 Task: Create List Brand Portfolio Review in Board Content Marketing Platforms to Workspace Corporate Housing. Create List Brand Extension Analysis in Board Business Model Canvas Creation to Workspace Corporate Housing. Create List Brand Extension Strategy in Board Sales Pipeline Management and Forecasting to Workspace Corporate Housing
Action: Mouse moved to (323, 120)
Screenshot: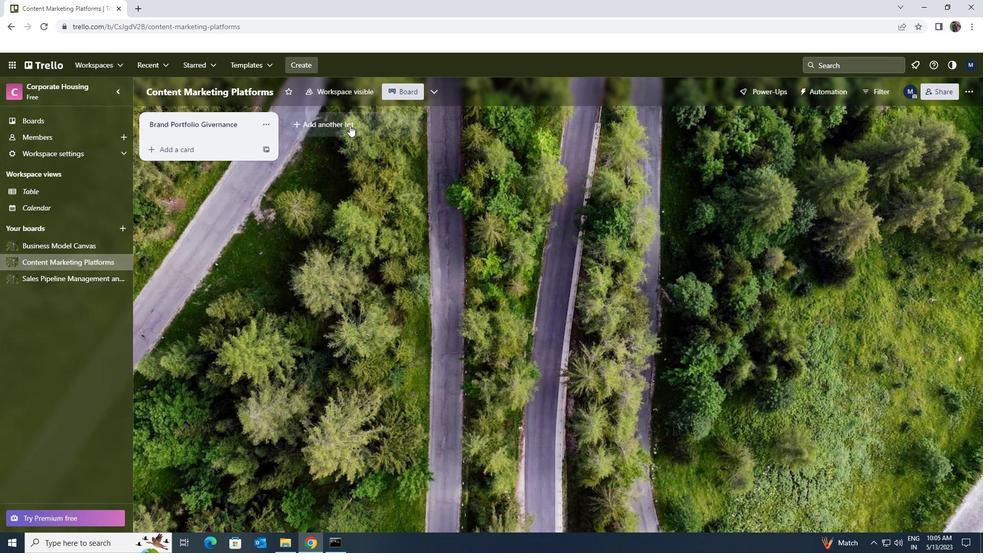 
Action: Mouse pressed left at (323, 120)
Screenshot: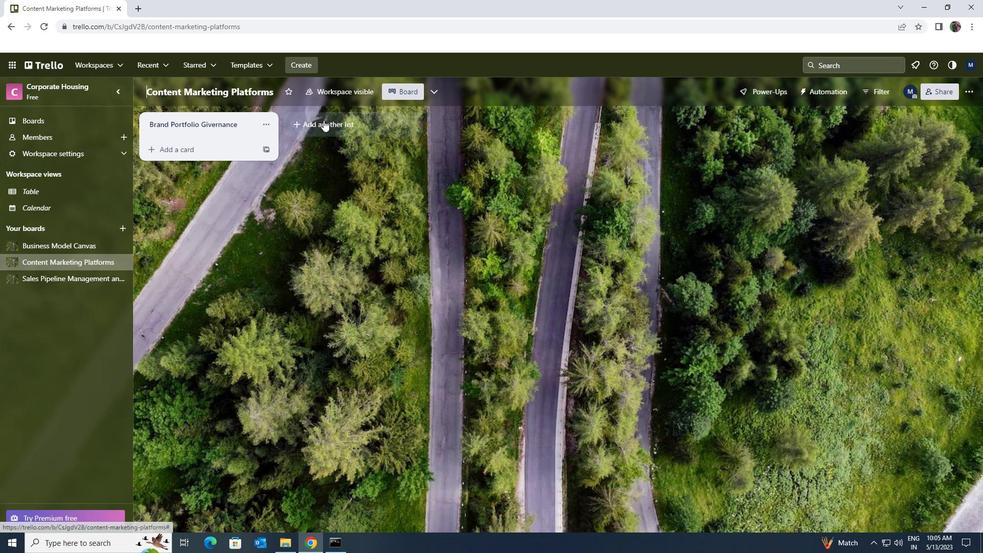 
Action: Key pressed <Key.shift>BRAND<Key.space><Key.shift>PORTFOLIO<Key.space><Key.shift>REVIEW
Screenshot: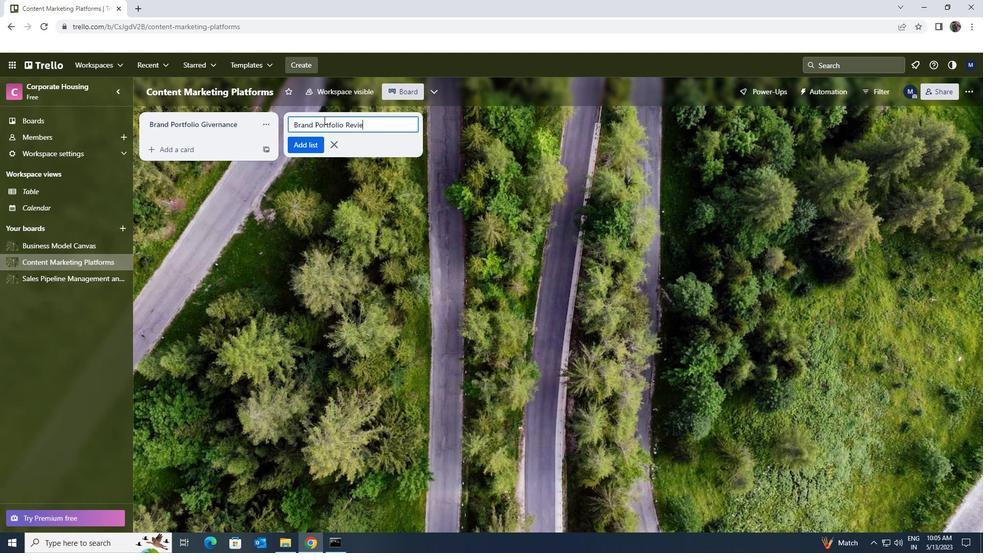 
Action: Mouse moved to (317, 145)
Screenshot: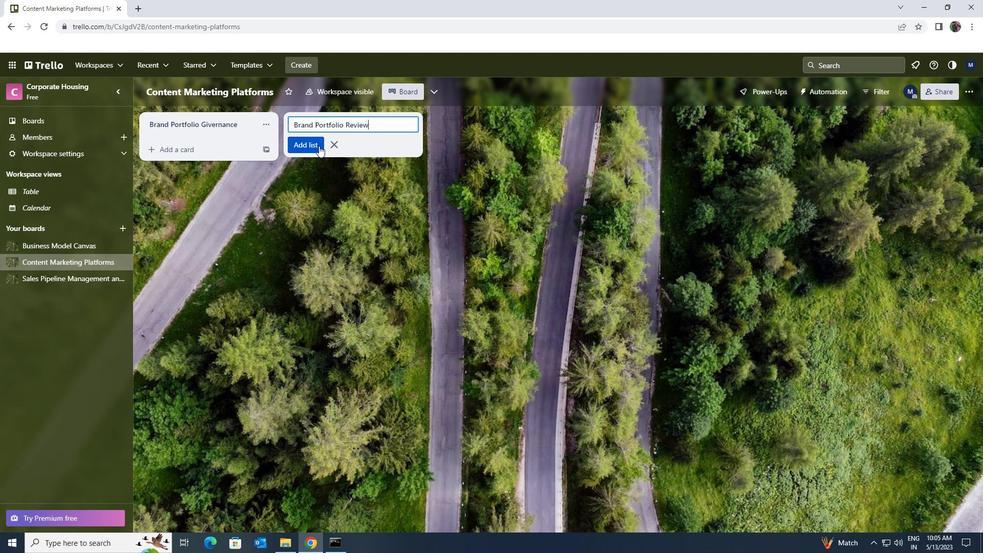 
Action: Mouse pressed left at (317, 145)
Screenshot: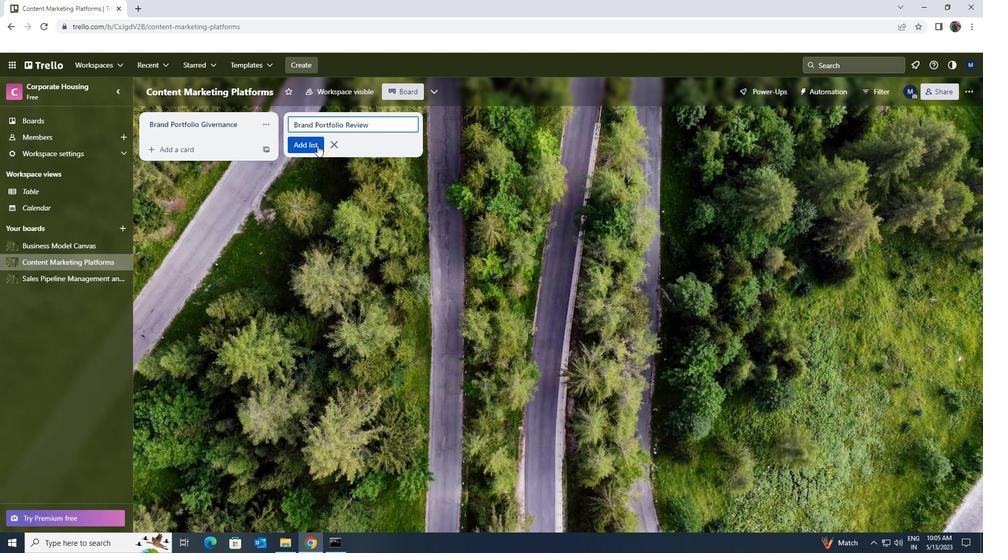 
Action: Mouse moved to (50, 244)
Screenshot: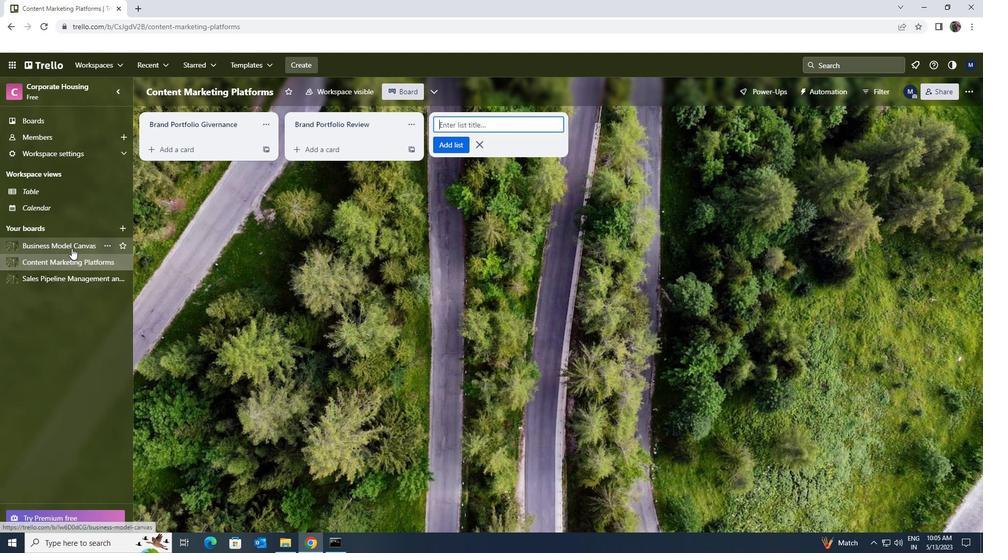 
Action: Mouse pressed left at (50, 244)
Screenshot: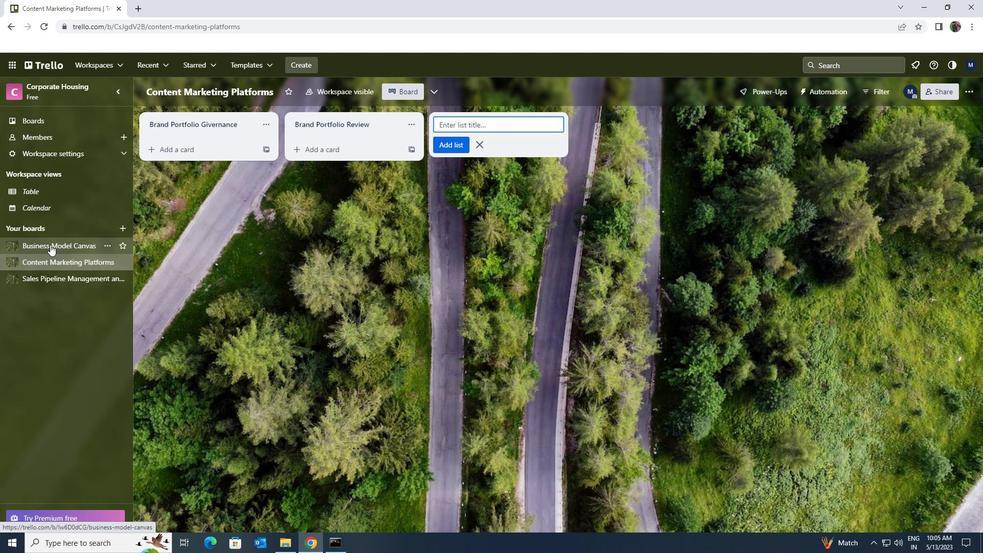
Action: Mouse moved to (297, 126)
Screenshot: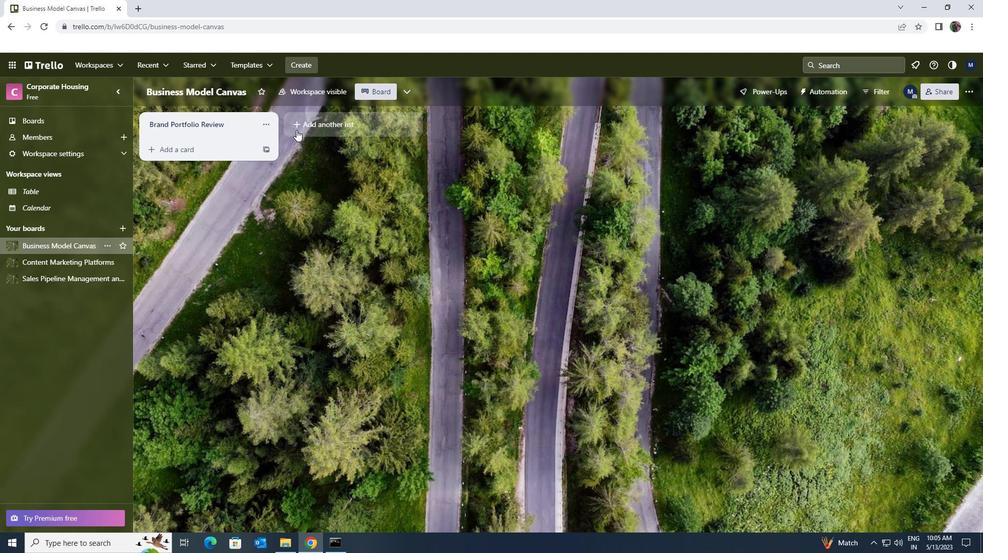 
Action: Mouse pressed left at (297, 126)
Screenshot: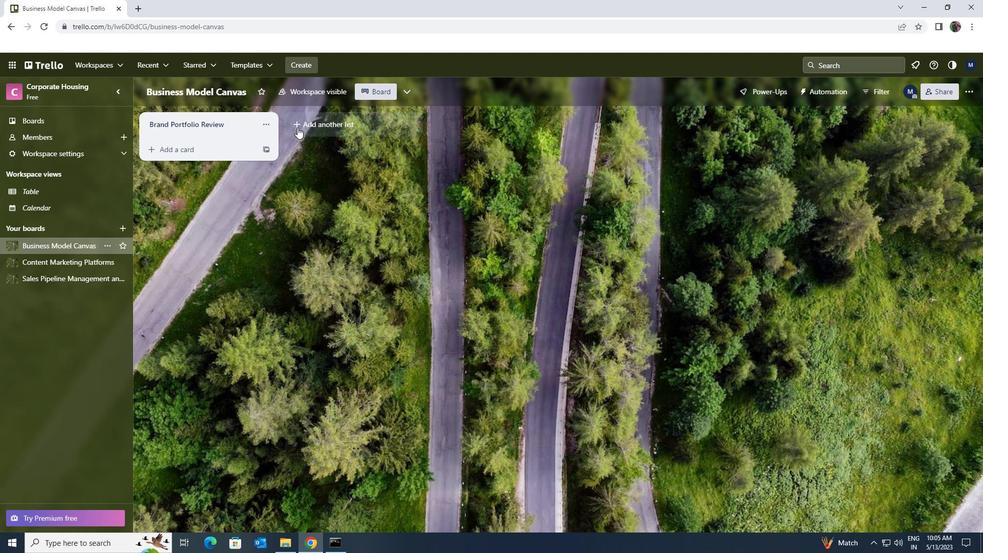 
Action: Key pressed <Key.shift>BRAND<Key.space><Key.shift><Key.shift><Key.shift><Key.shift><Key.shift><Key.shift><Key.shift><Key.shift>EXTENSION<Key.space><Key.shift>ANALYSIS
Screenshot: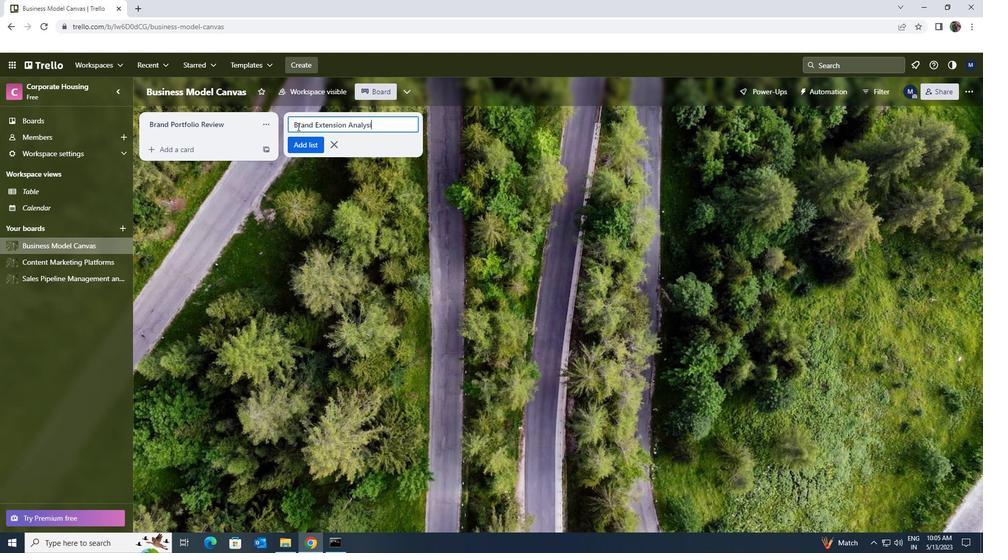 
Action: Mouse moved to (297, 140)
Screenshot: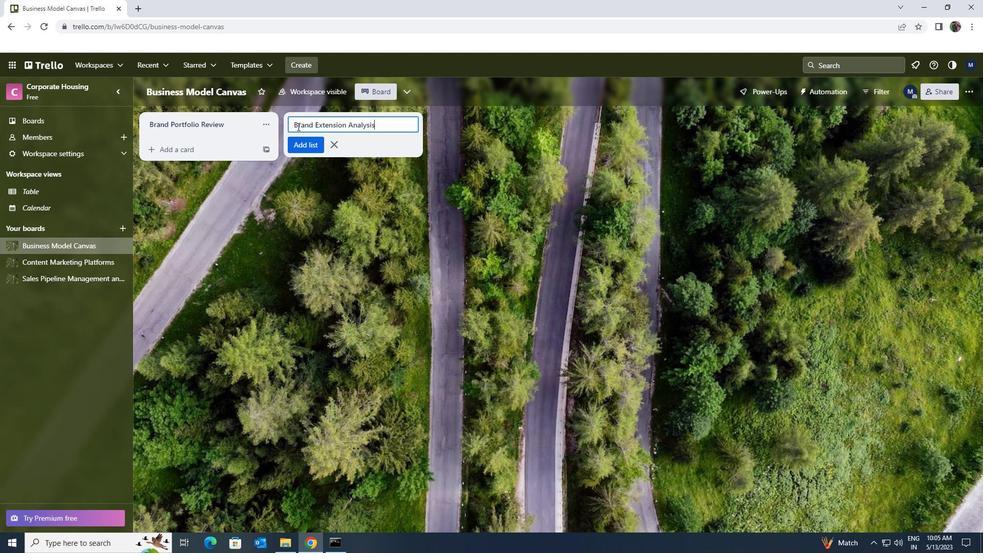 
Action: Mouse pressed left at (297, 140)
Screenshot: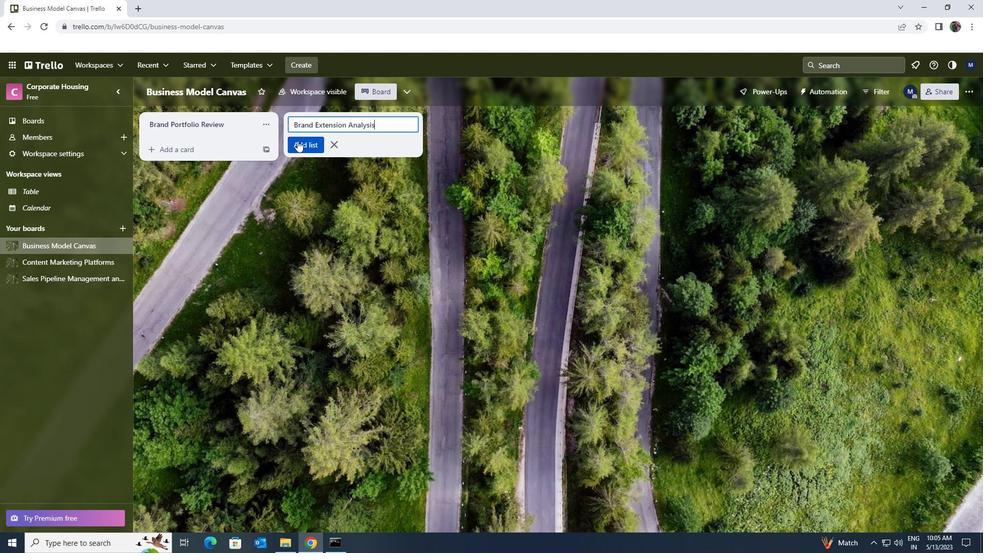 
Action: Mouse moved to (66, 277)
Screenshot: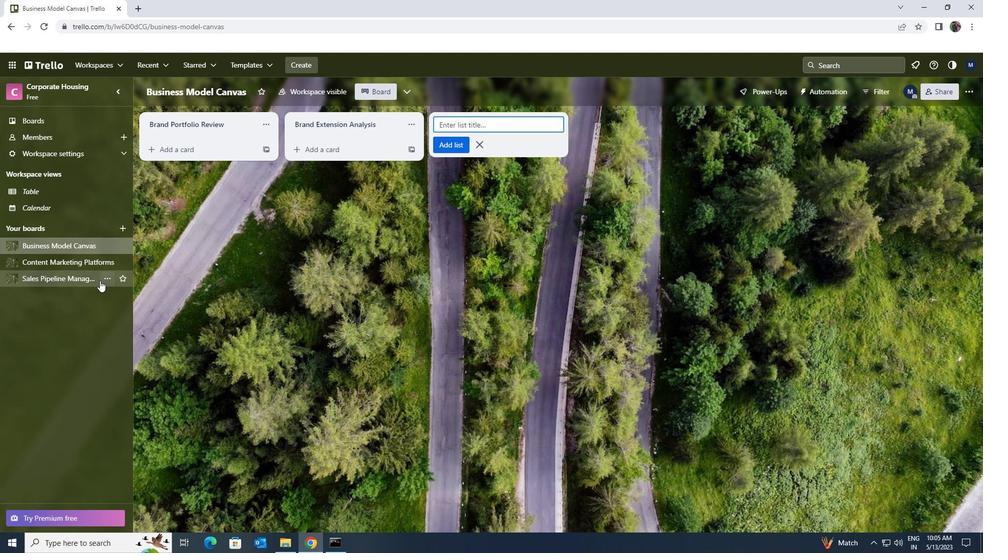
Action: Mouse pressed left at (66, 277)
Screenshot: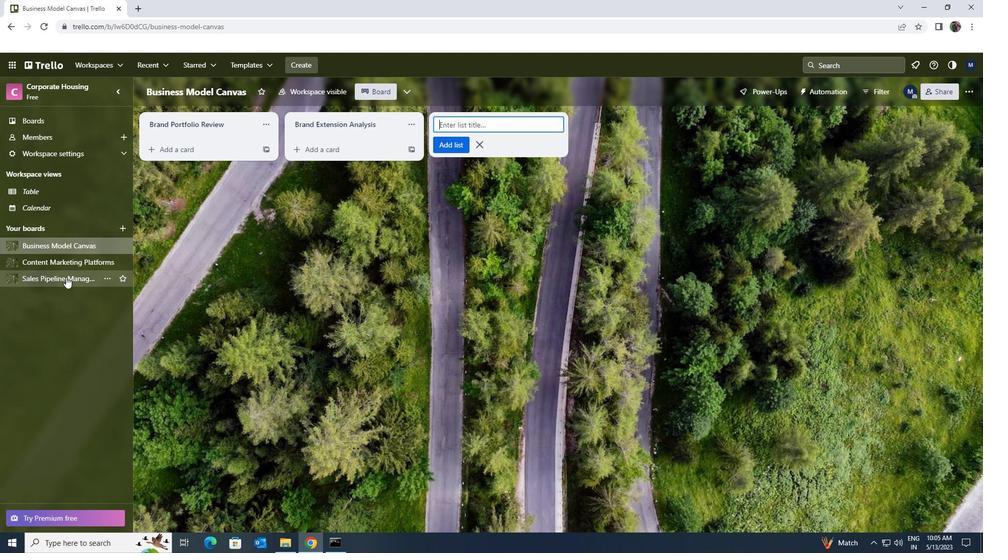 
Action: Mouse moved to (295, 131)
Screenshot: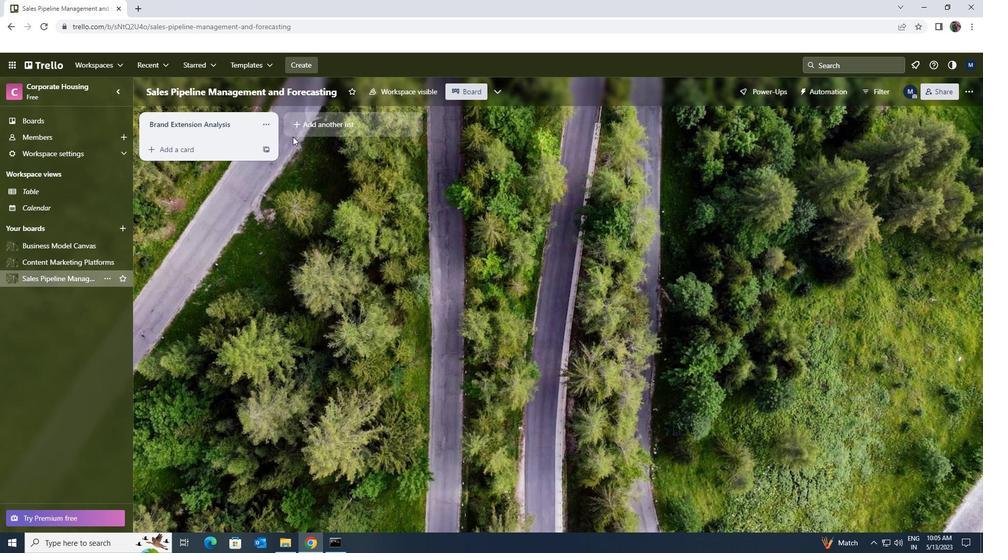 
Action: Mouse pressed left at (295, 131)
Screenshot: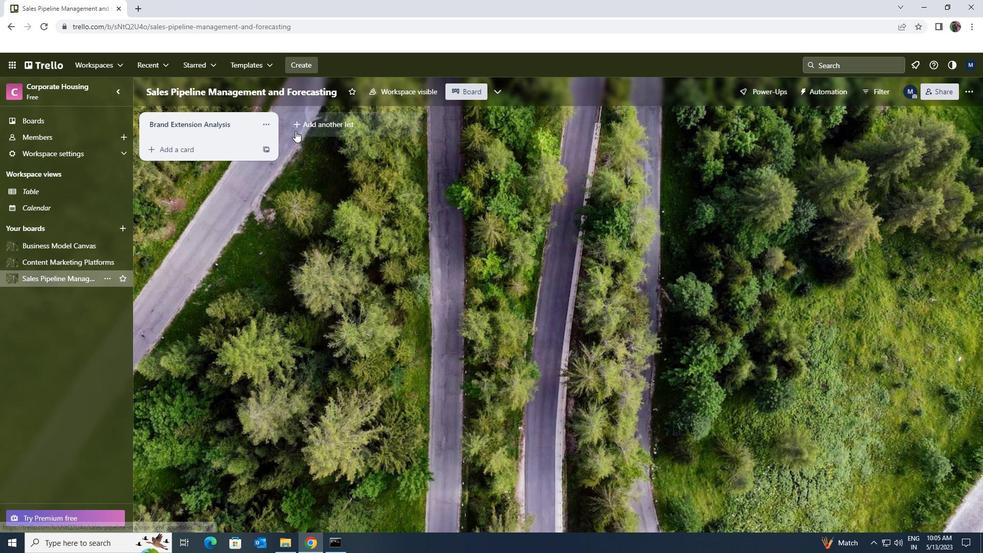 
Action: Key pressed <Key.shift><Key.shift><Key.shift><Key.shift><Key.shift><Key.shift><Key.shift><Key.shift><Key.shift><Key.shift><Key.shift><Key.shift><Key.shift>SAL<Key.backspace><Key.backspace><Key.backspace><Key.backspace><Key.backspace><Key.backspace><Key.backspace><Key.backspace><Key.shift>BRAND<Key.space><Key.shift><Key.shift><Key.shift><Key.shift><Key.shift><Key.shift><Key.shift><Key.shift><Key.shift><Key.shift><Key.shift><Key.shift><Key.shift><Key.shift>EXTENSION<Key.space><Key.shift>STRATEGY
Screenshot: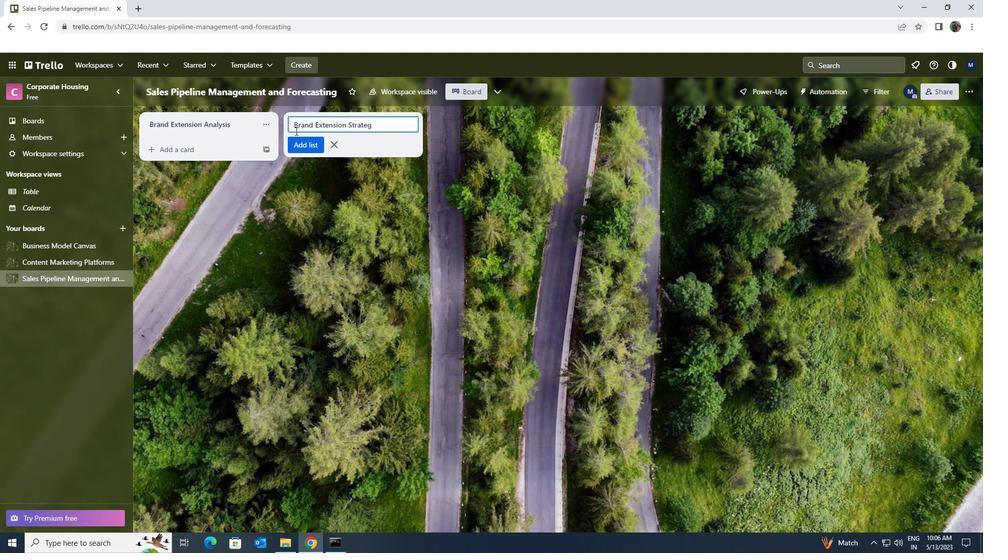 
Action: Mouse moved to (308, 141)
Screenshot: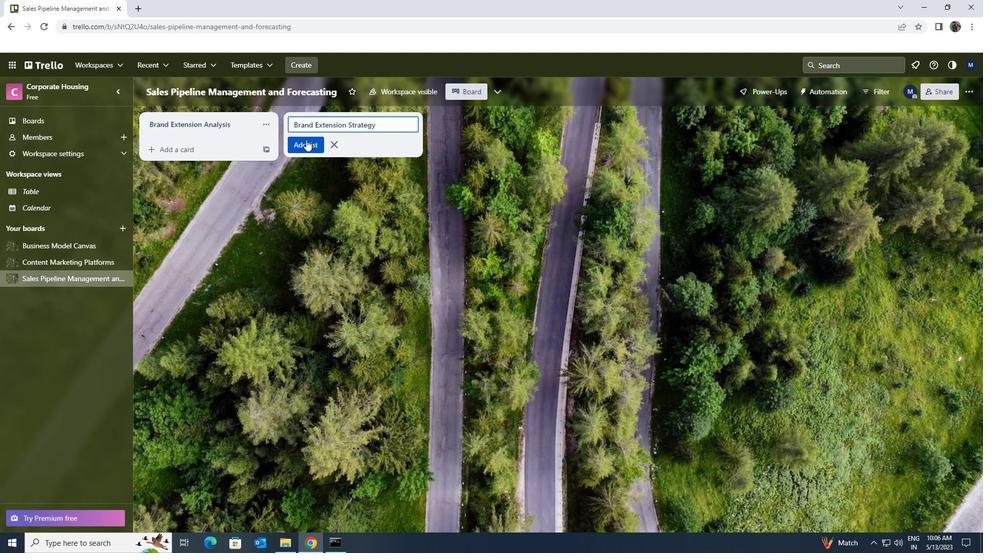
Action: Mouse pressed left at (308, 141)
Screenshot: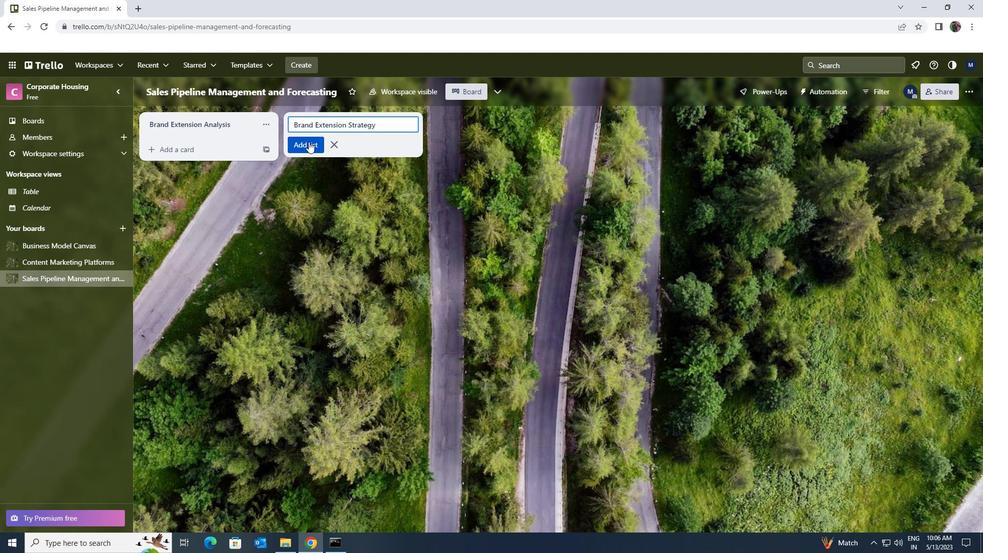
